 Task: Create a section DevOps Drive and in the section, add a milestone Payment Gateway Integration in the project WolfTech.
Action: Mouse moved to (62, 400)
Screenshot: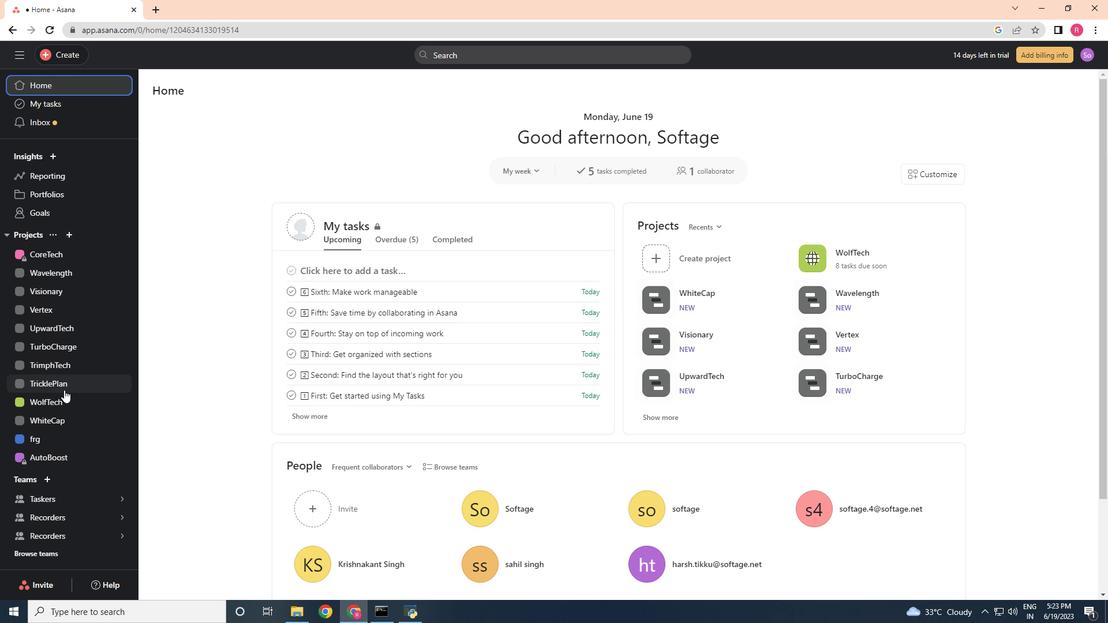 
Action: Mouse pressed left at (62, 400)
Screenshot: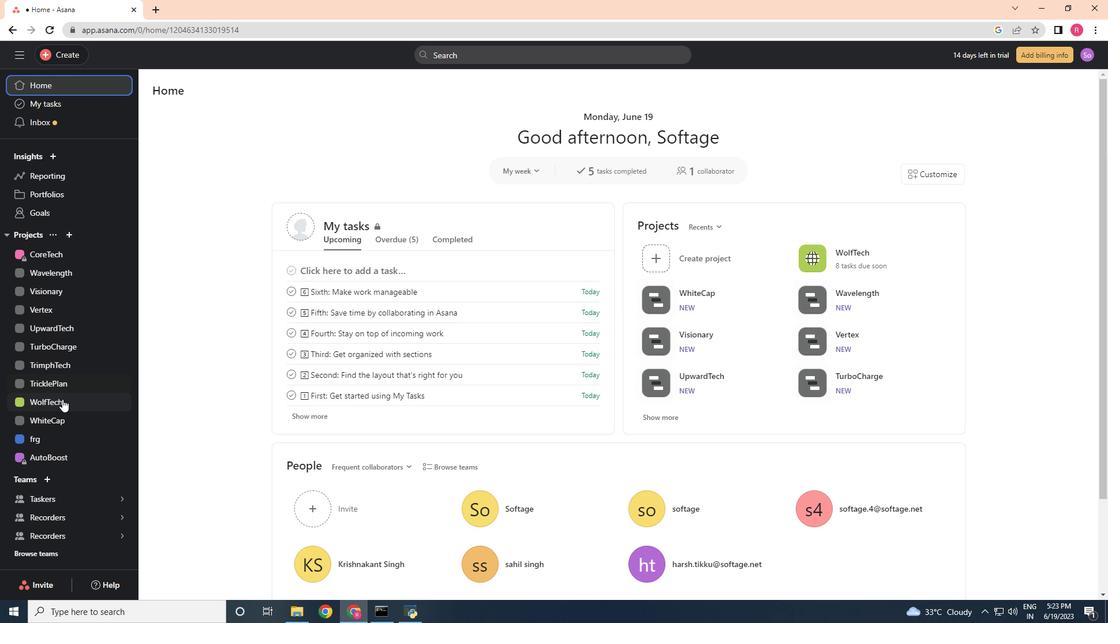 
Action: Mouse moved to (255, 422)
Screenshot: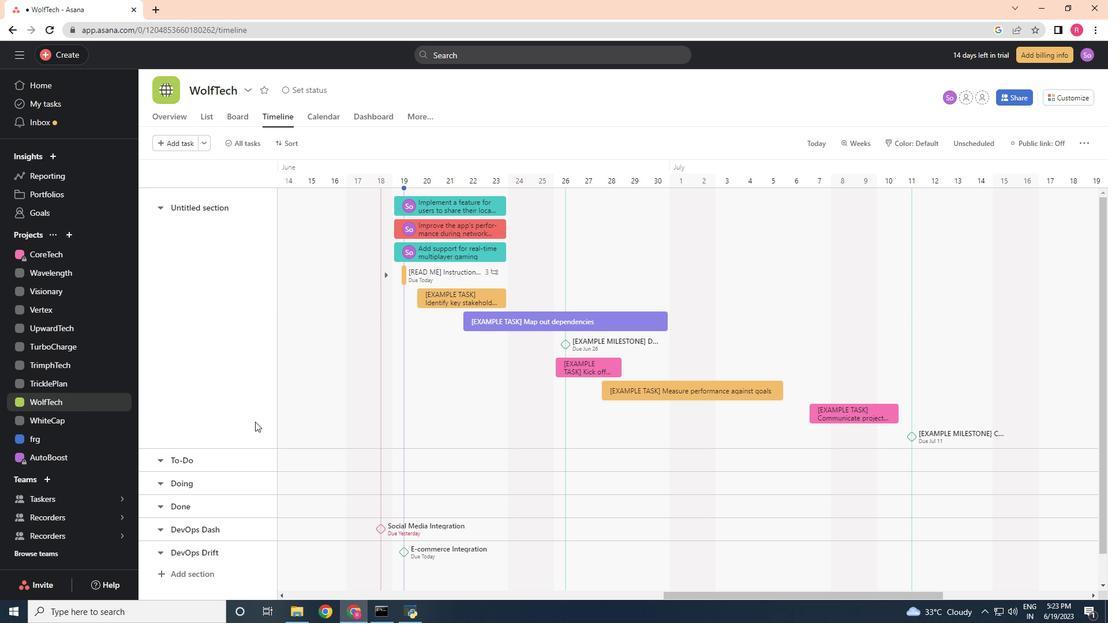 
Action: Mouse scrolled (255, 421) with delta (0, 0)
Screenshot: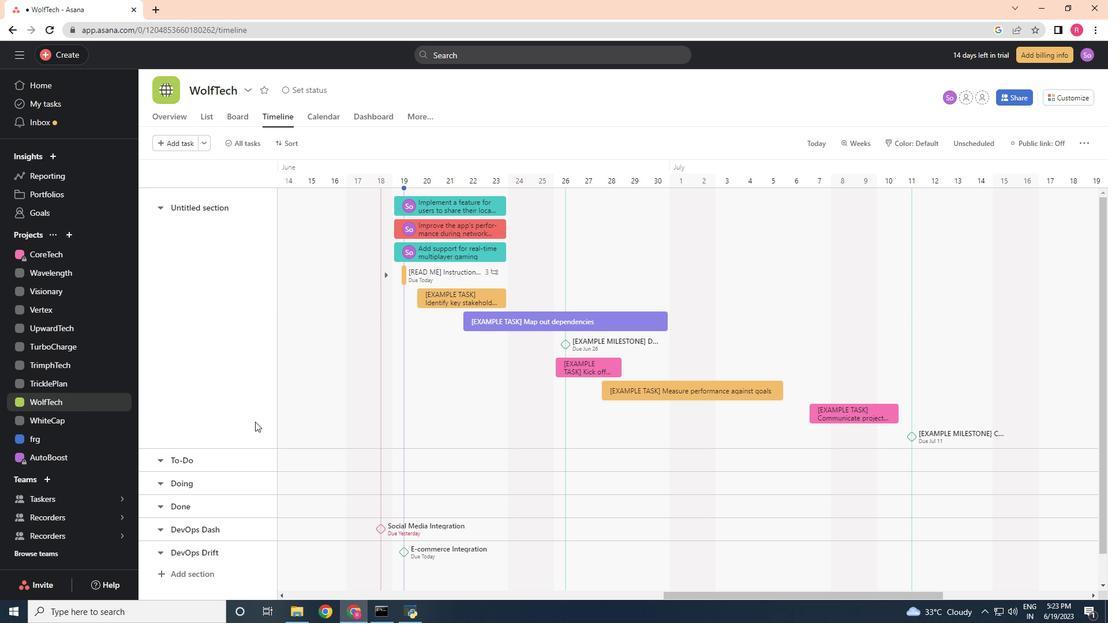 
Action: Mouse moved to (255, 426)
Screenshot: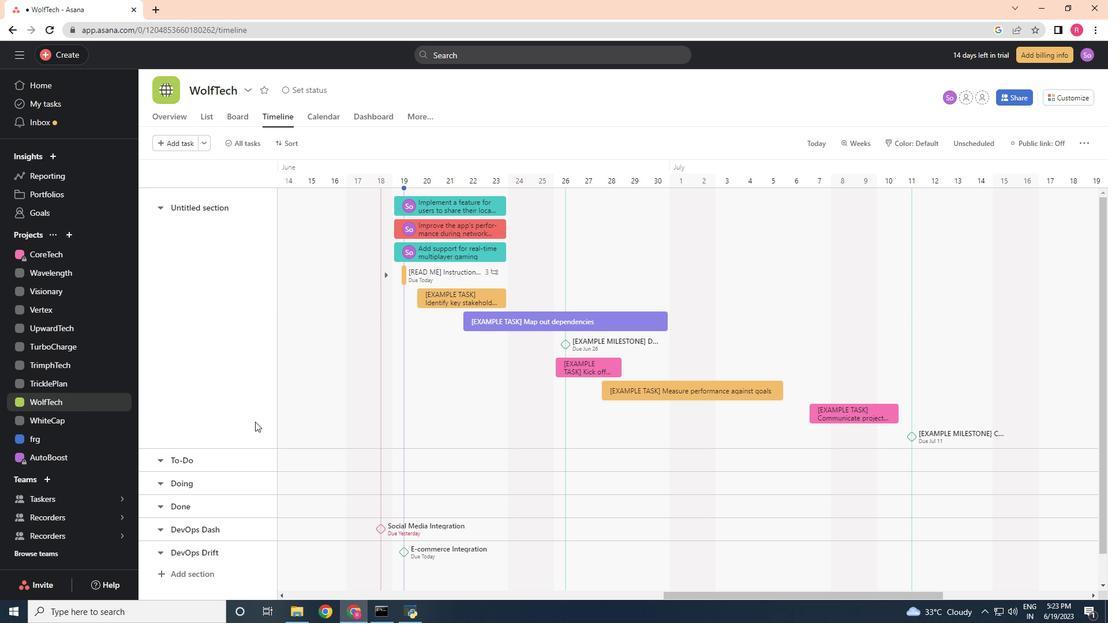 
Action: Mouse scrolled (255, 426) with delta (0, 0)
Screenshot: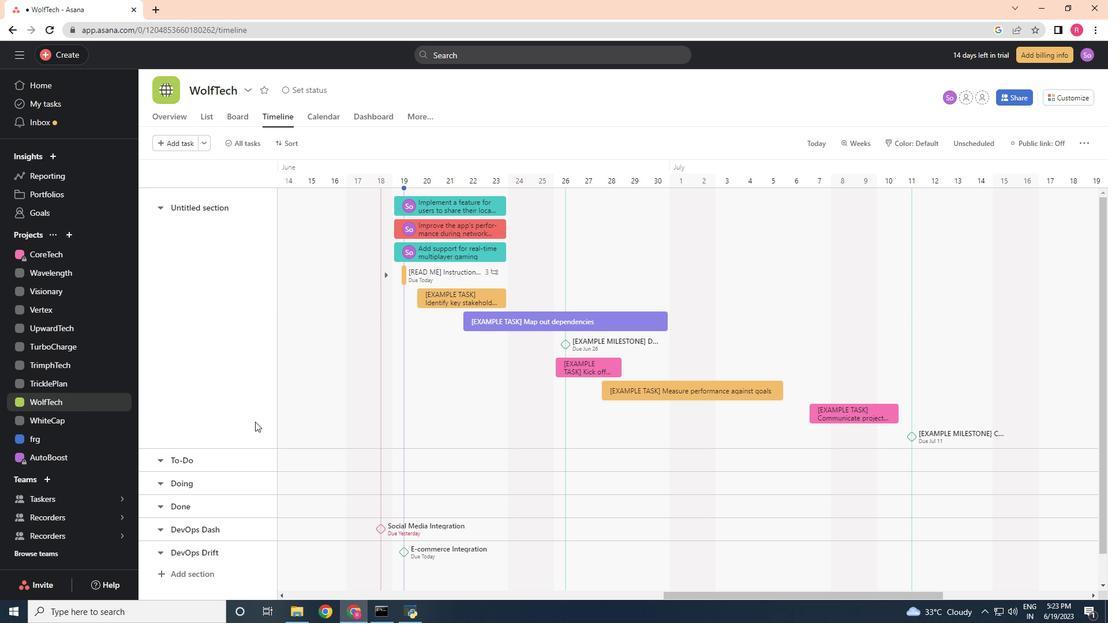 
Action: Mouse moved to (254, 433)
Screenshot: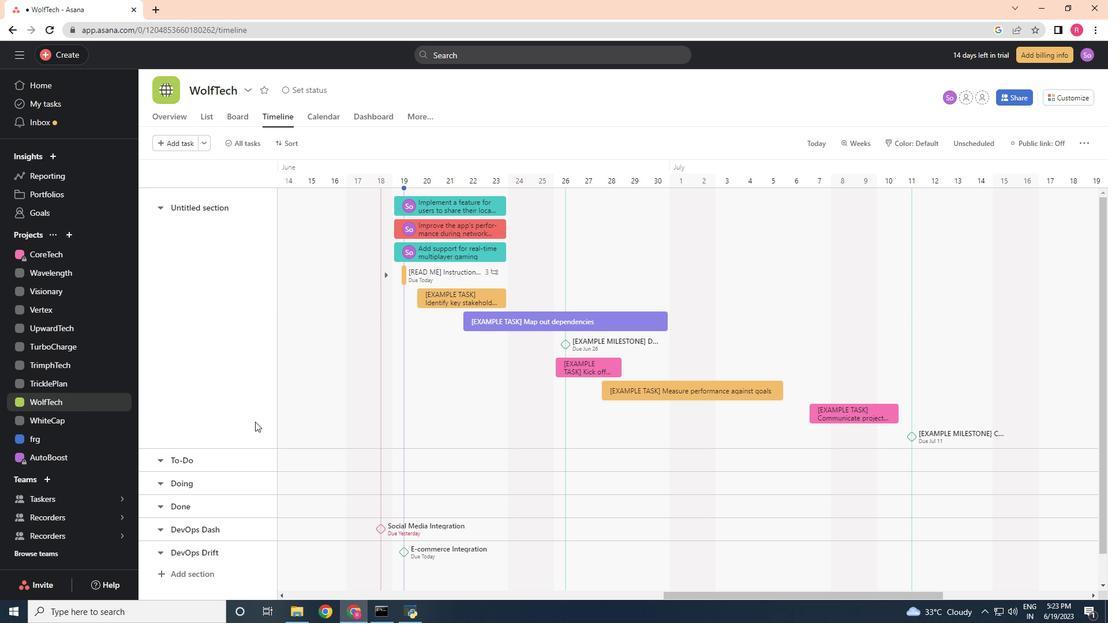 
Action: Mouse scrolled (254, 432) with delta (0, 0)
Screenshot: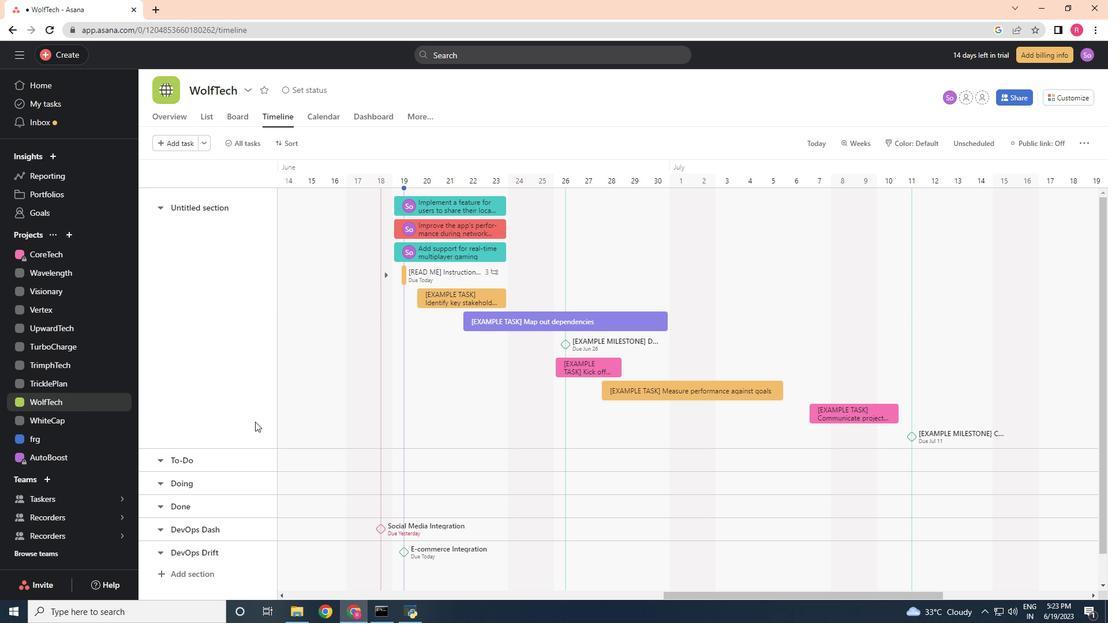 
Action: Mouse moved to (186, 544)
Screenshot: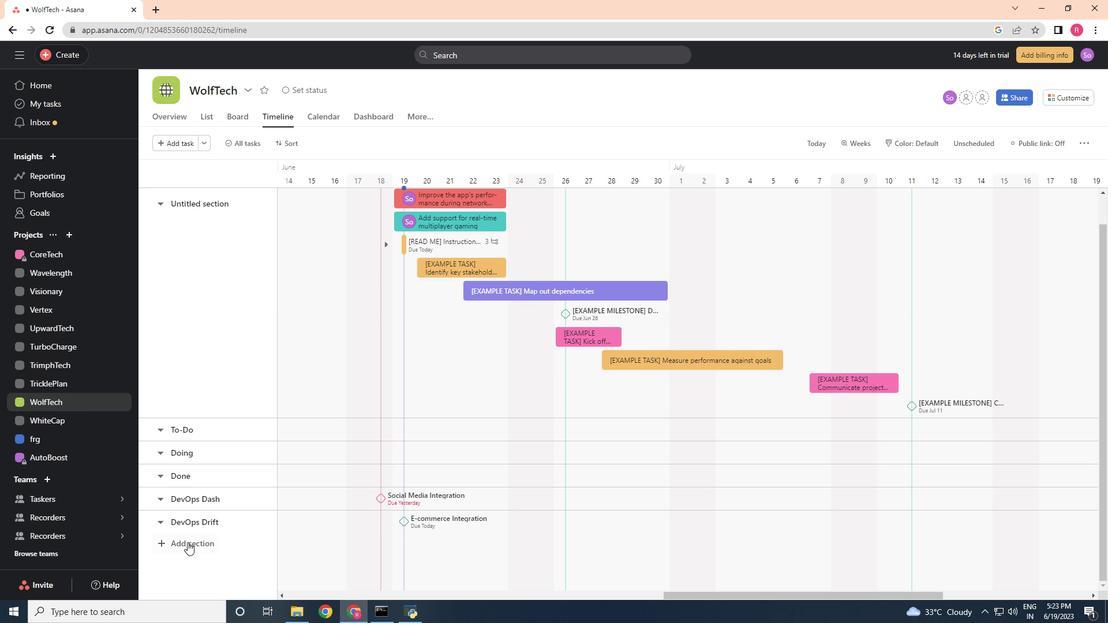 
Action: Mouse pressed left at (186, 544)
Screenshot: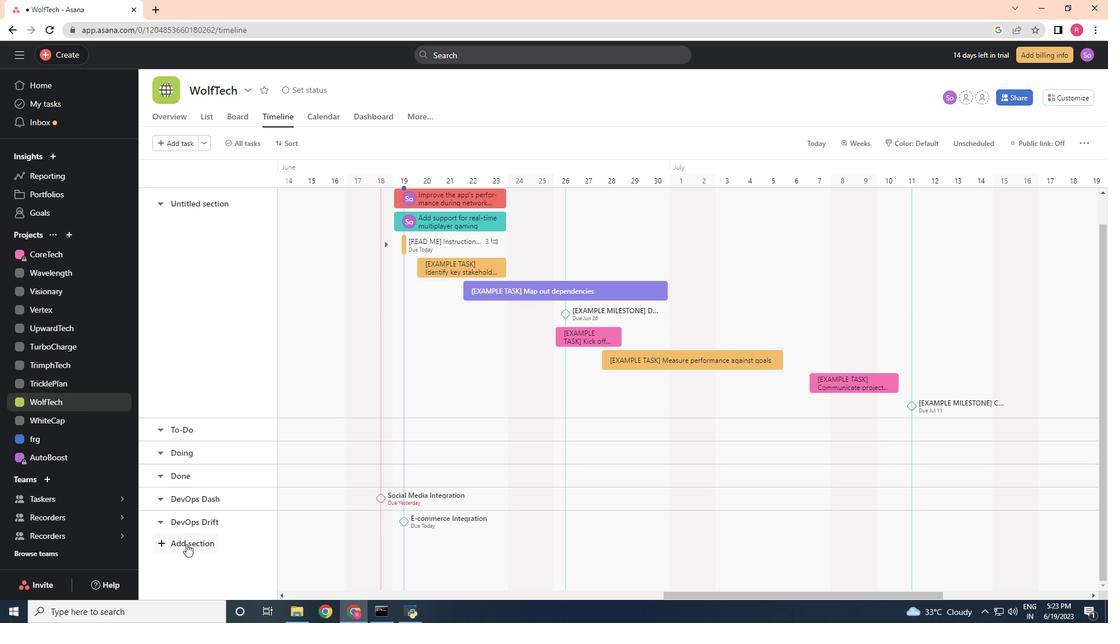 
Action: Key pressed <Key.shift>Dev<Key.shift>Ops<Key.space><Key.shift>Drive
Screenshot: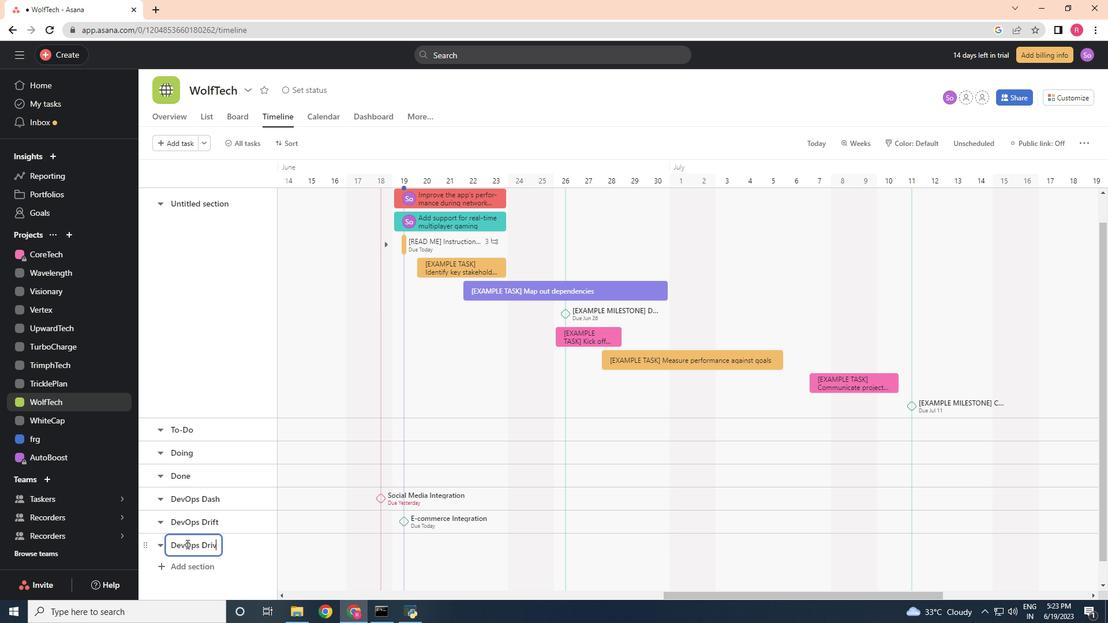 
Action: Mouse moved to (292, 542)
Screenshot: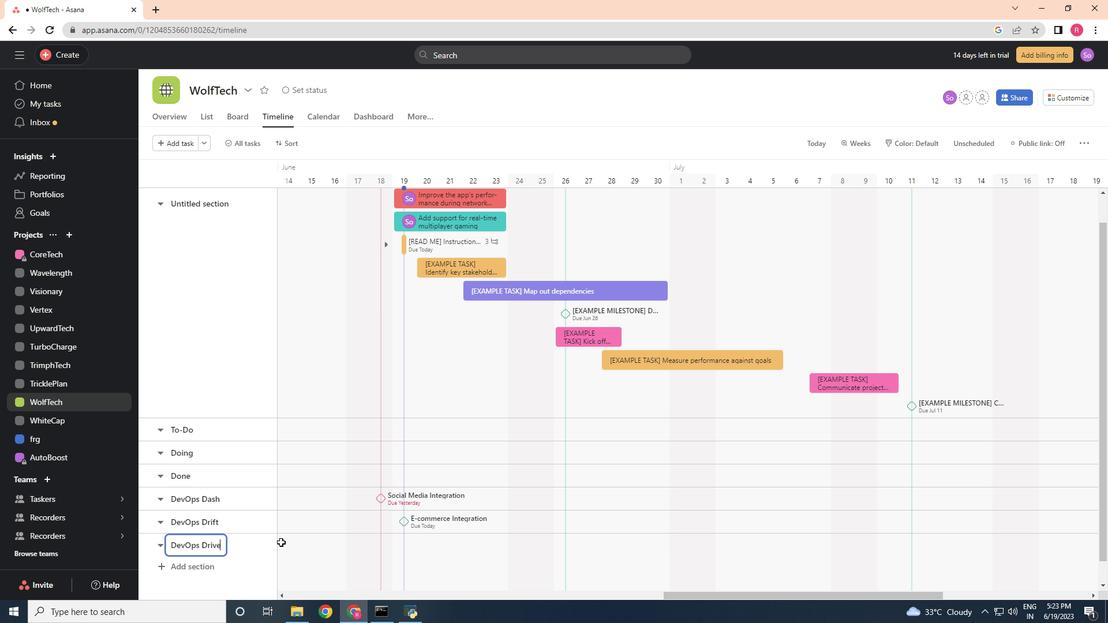 
Action: Mouse pressed left at (292, 542)
Screenshot: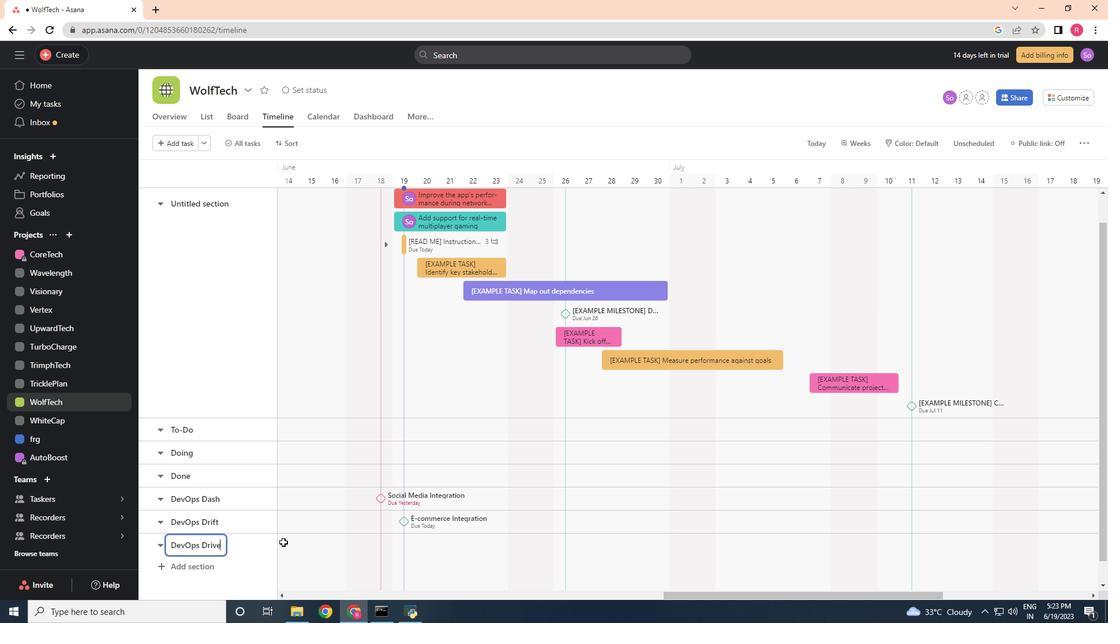 
Action: Mouse moved to (295, 544)
Screenshot: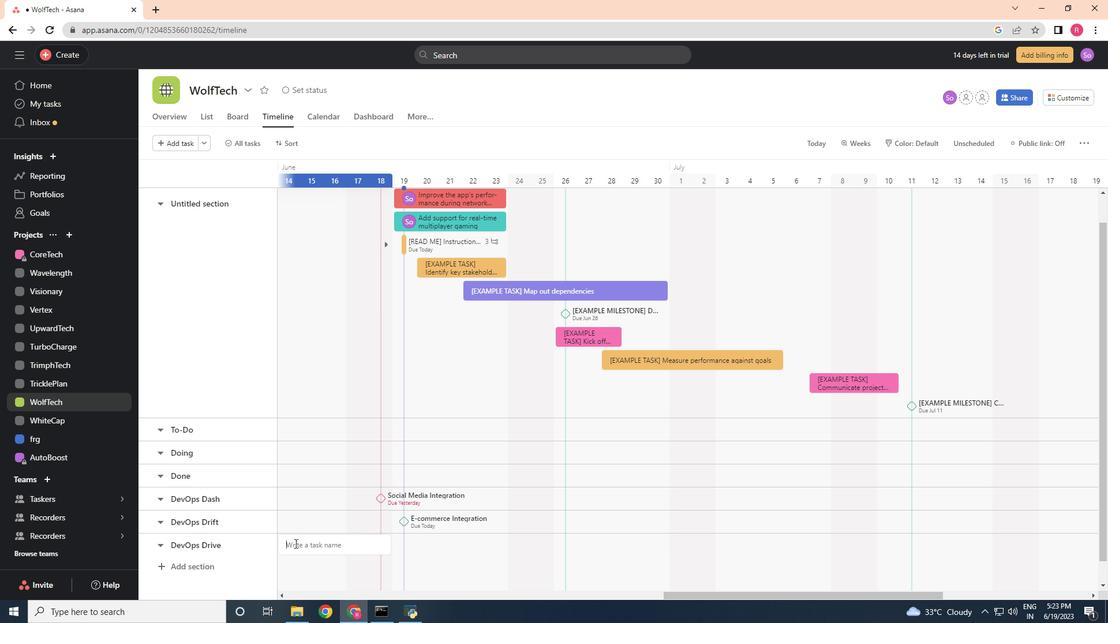 
Action: Key pressed <Key.shift>Payment<Key.space><Key.shift>Gateway<Key.space><Key.shift>Integration
Screenshot: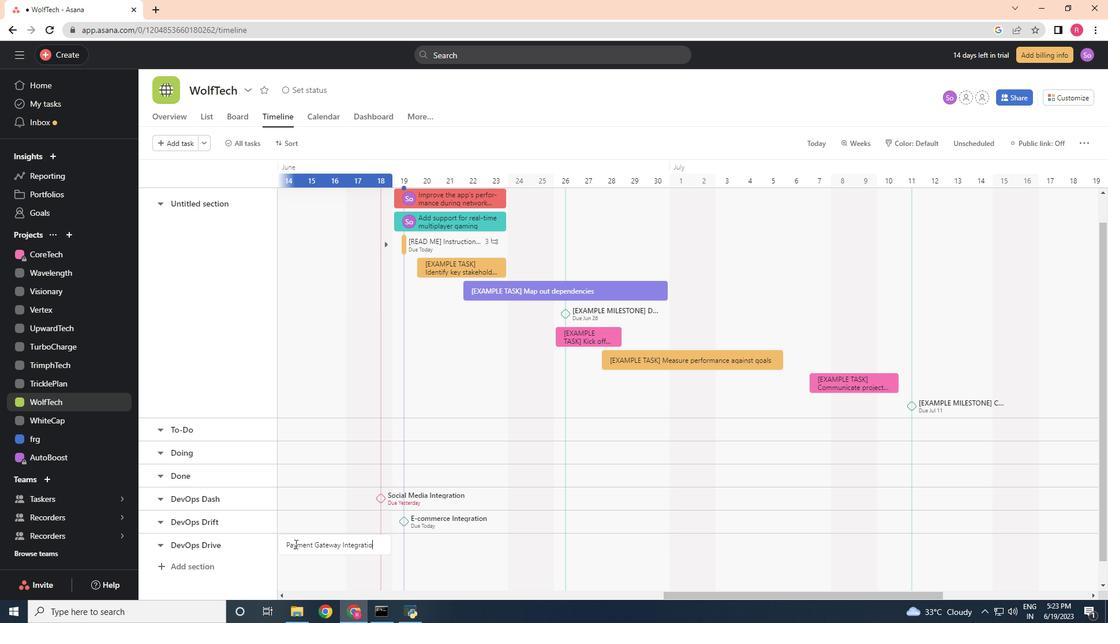 
Action: Mouse moved to (370, 550)
Screenshot: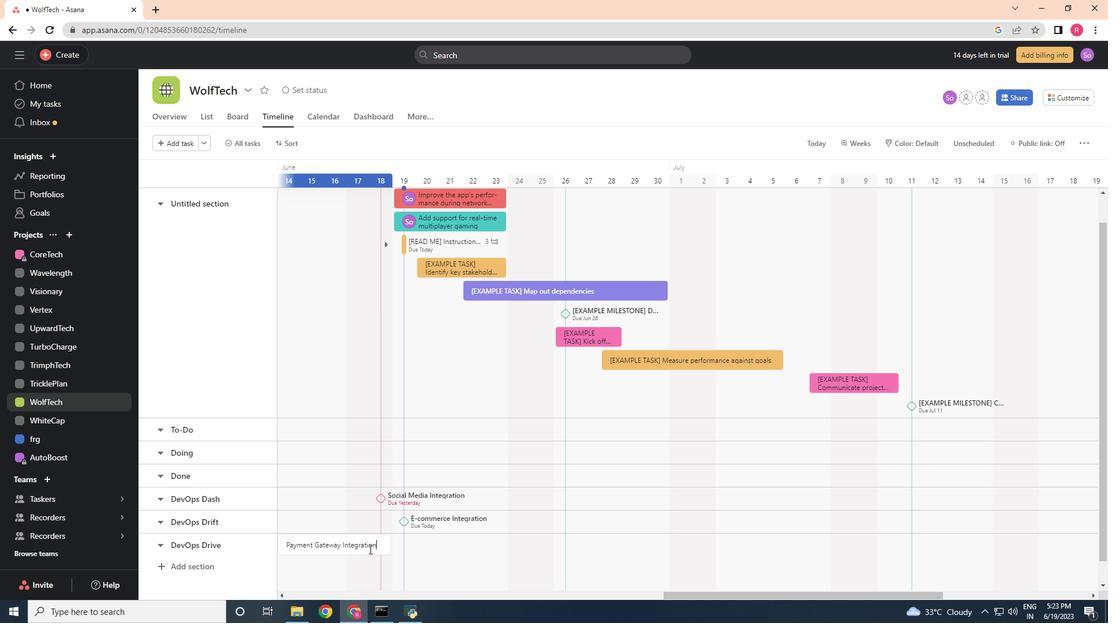 
Action: Mouse pressed right at (370, 550)
Screenshot: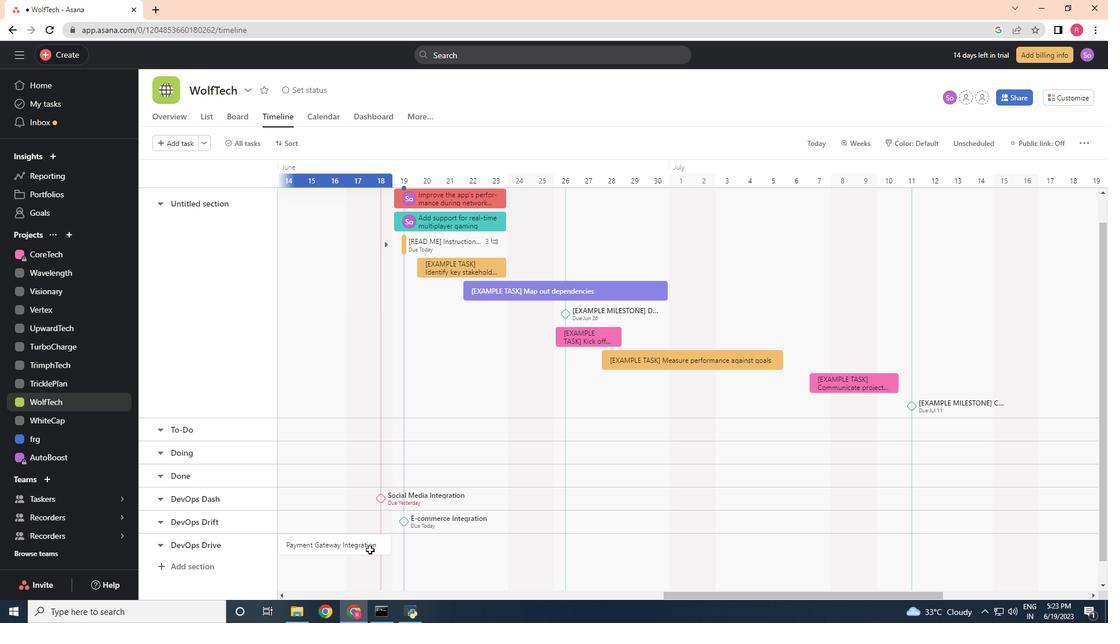
Action: Mouse moved to (412, 489)
Screenshot: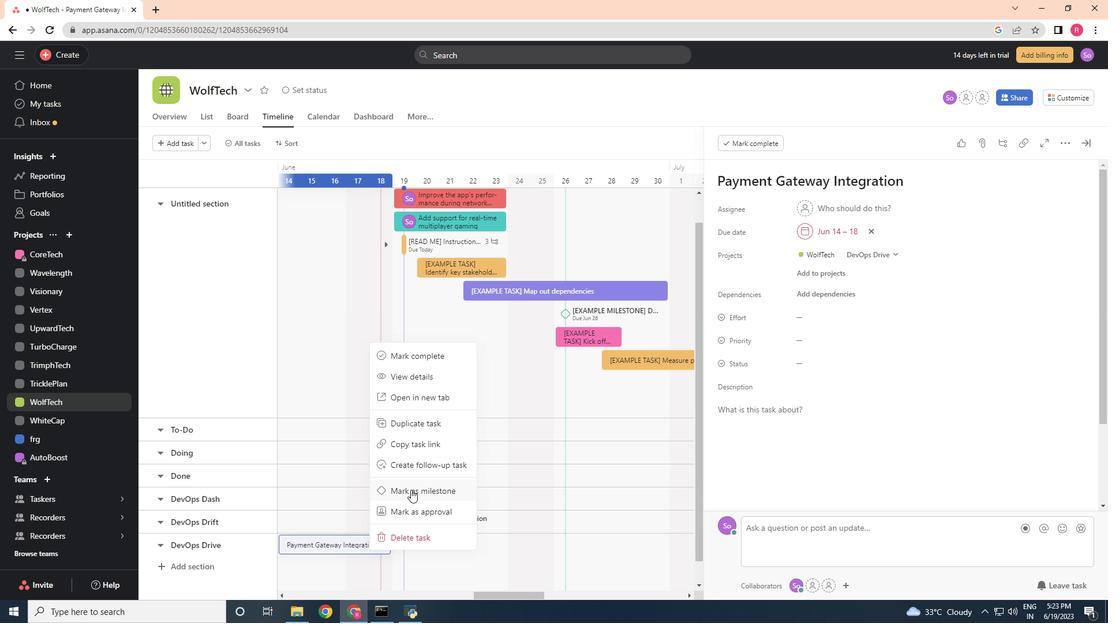 
Action: Mouse pressed left at (412, 489)
Screenshot: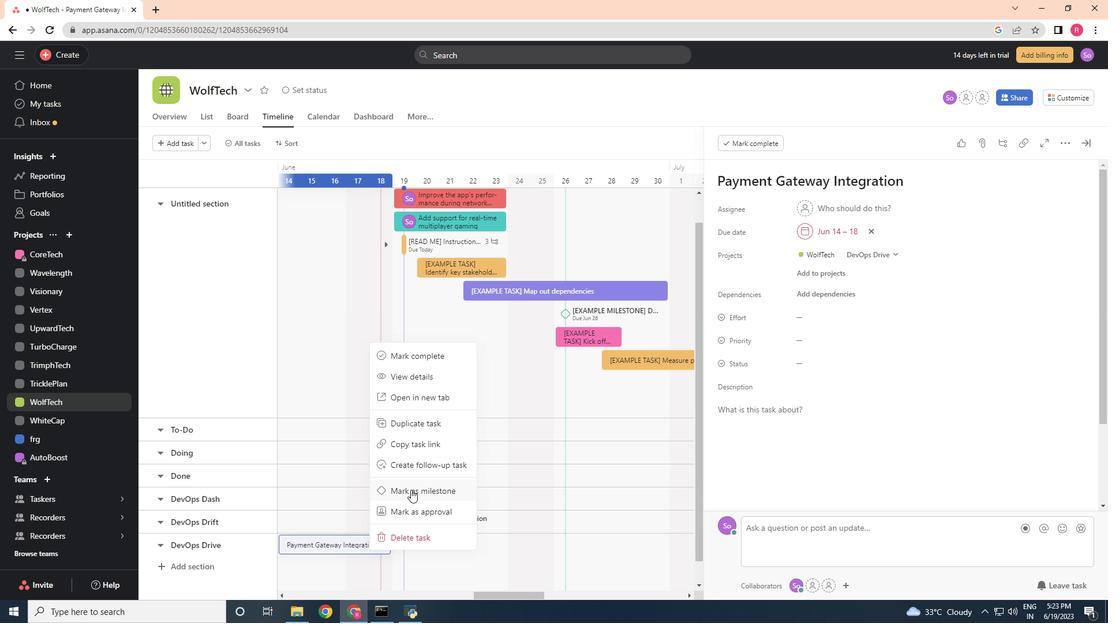 
Action: Mouse moved to (311, 494)
Screenshot: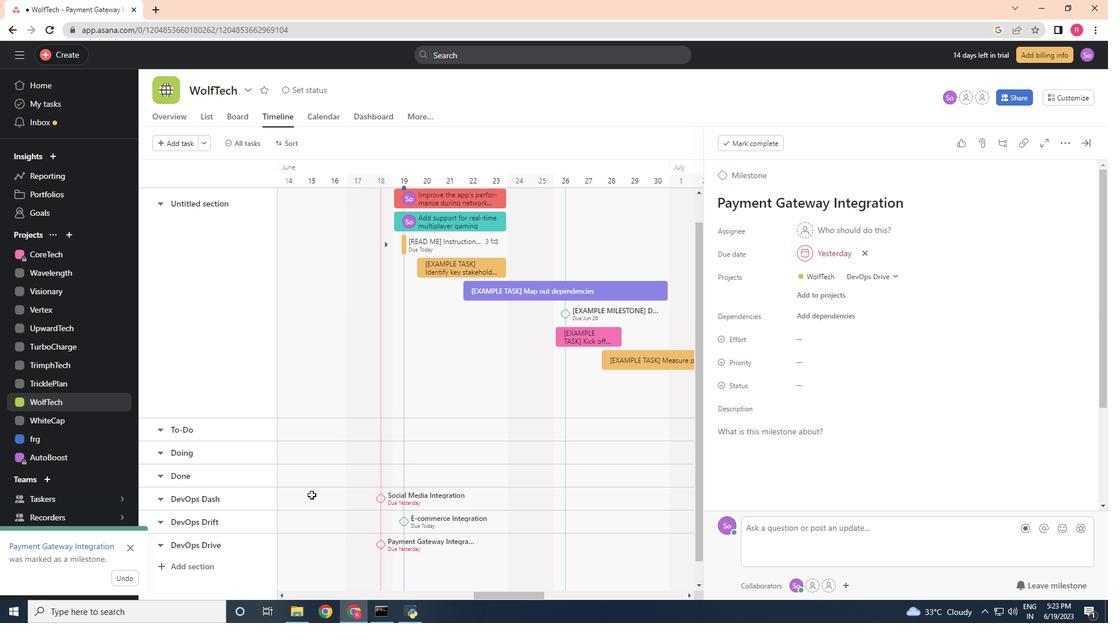 
